 Task: Add the description "Digital dependence fuels the social dilemma." and apply the Custom angle as "-45Â°".
Action: Mouse pressed left at (339, 185)
Screenshot: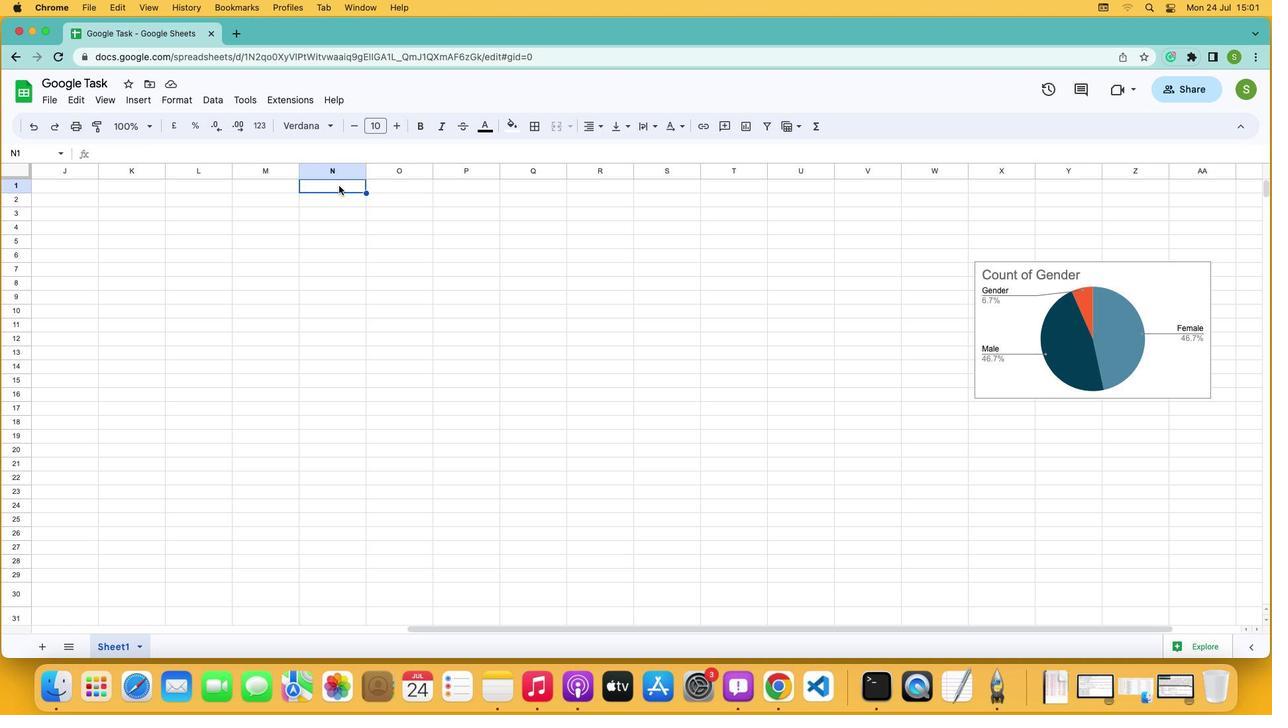 
Action: Key pressed Key.shift'D''i''g''i''t''a''l'Key.space'd''e''p''e''n''d''e''n''c''e'Key.space'f''u''e''l''s'Key.space't''h''e'Key.space's''o''c''i''a''l'Key.space'd''i''l''e''m''m''a'
Screenshot: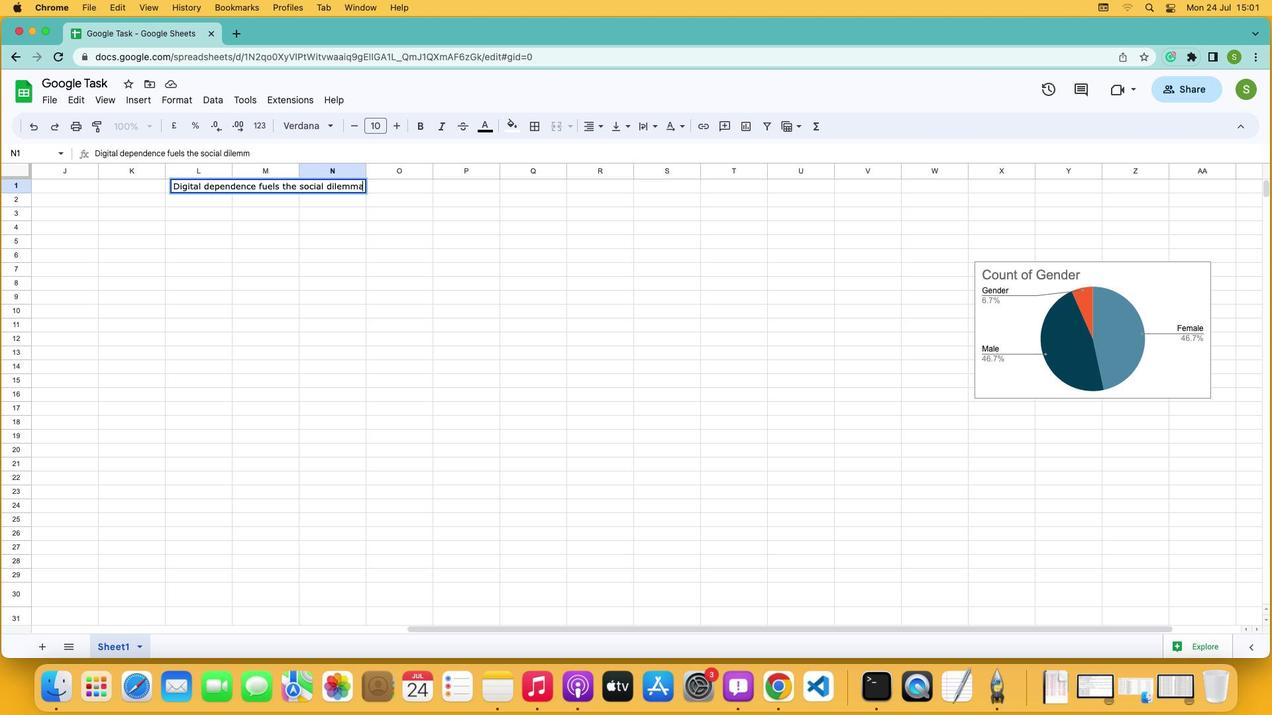 
Action: Mouse moved to (362, 186)
Screenshot: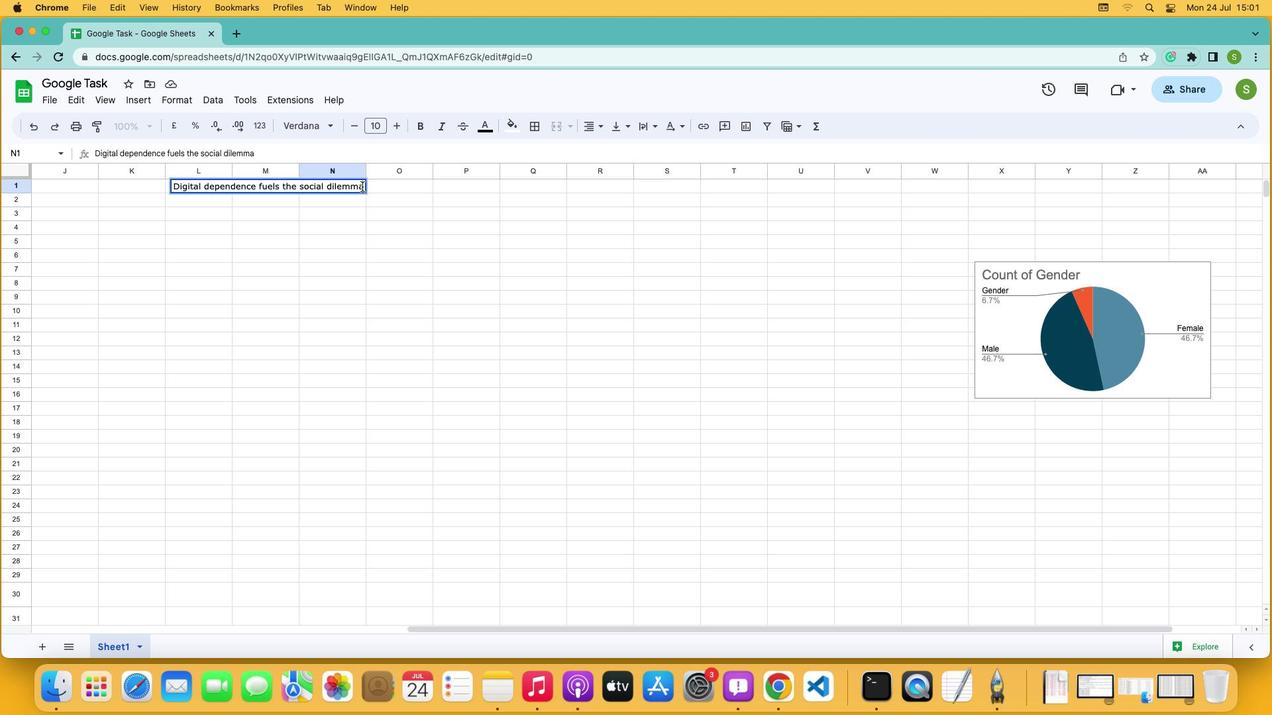 
Action: Mouse pressed left at (362, 186)
Screenshot: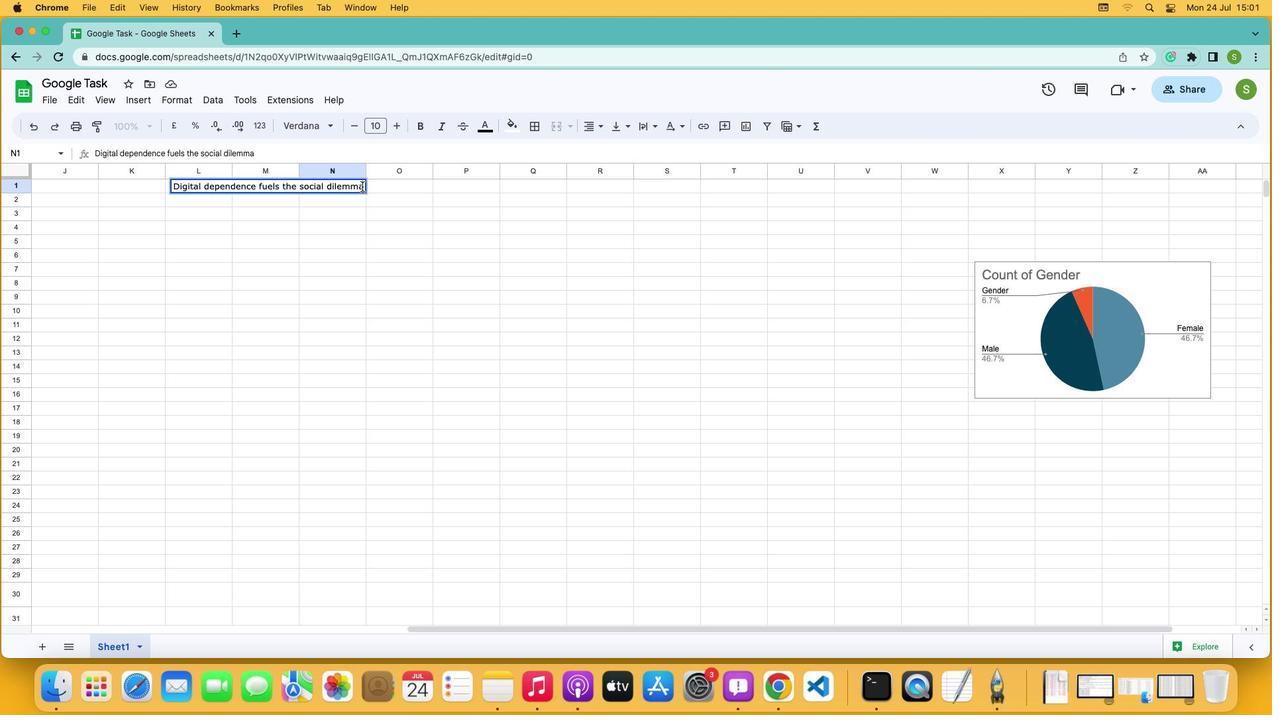 
Action: Mouse moved to (684, 125)
Screenshot: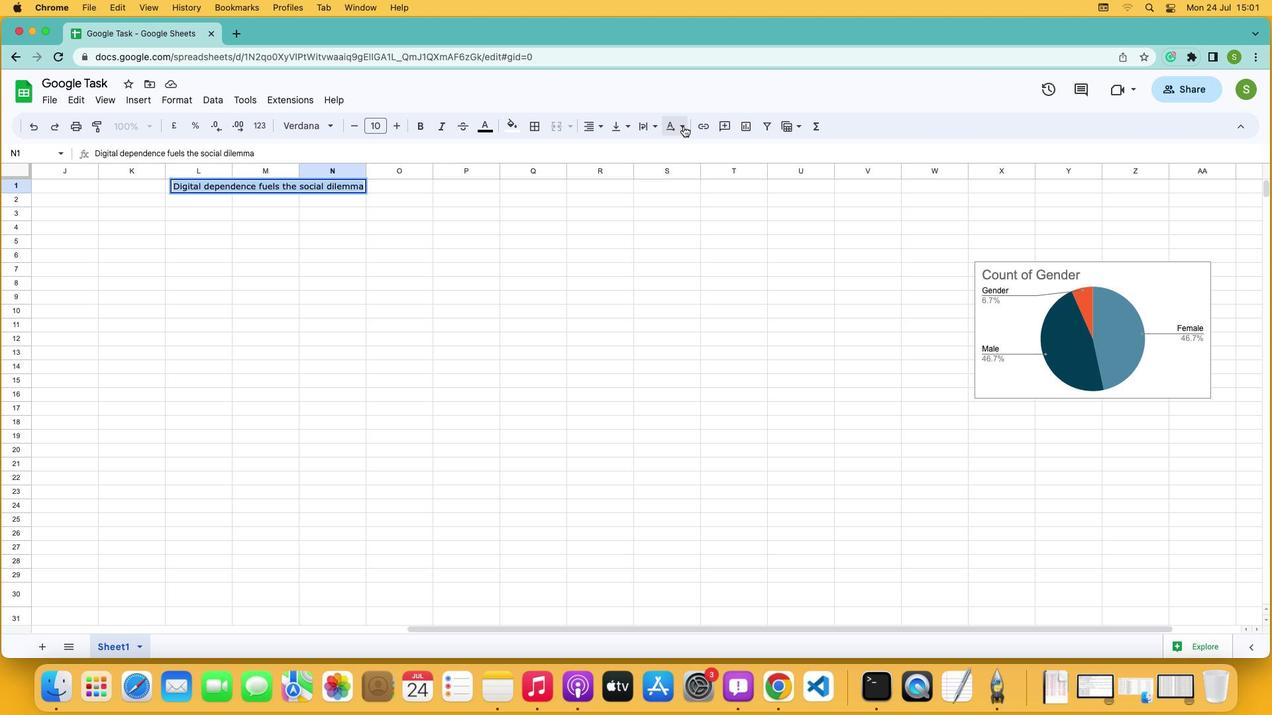 
Action: Mouse pressed left at (684, 125)
Screenshot: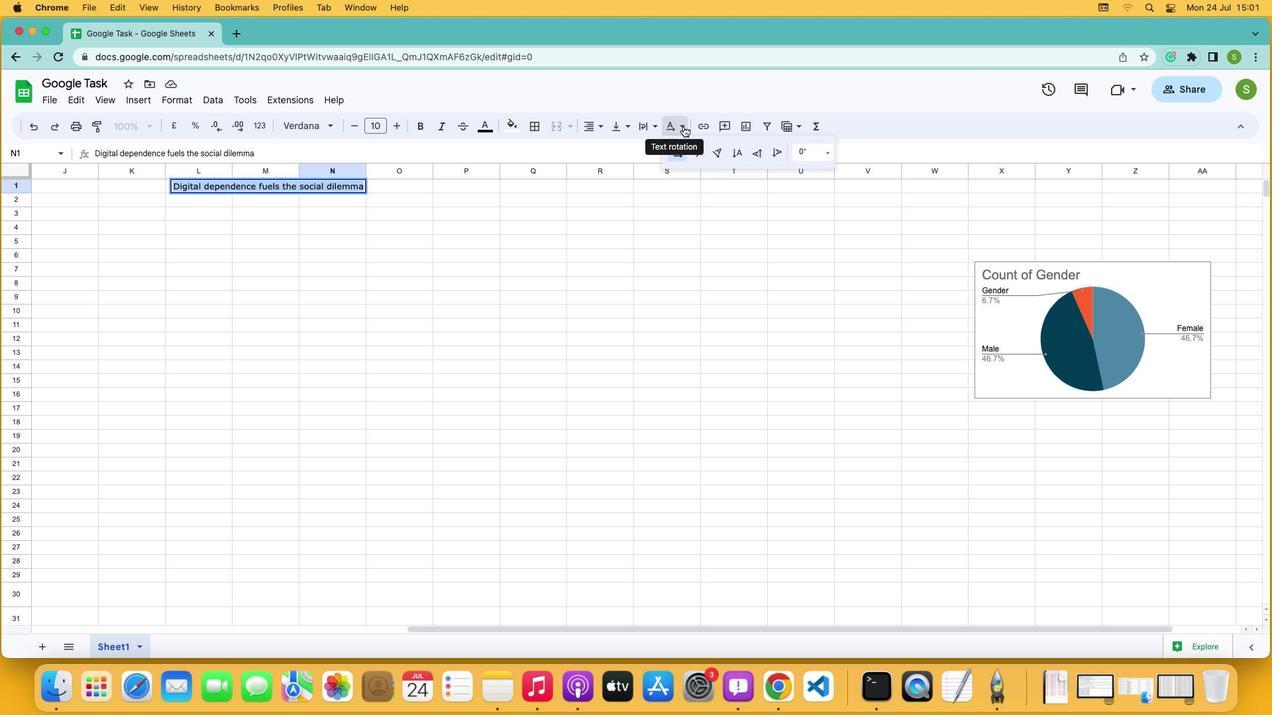 
Action: Mouse moved to (827, 151)
Screenshot: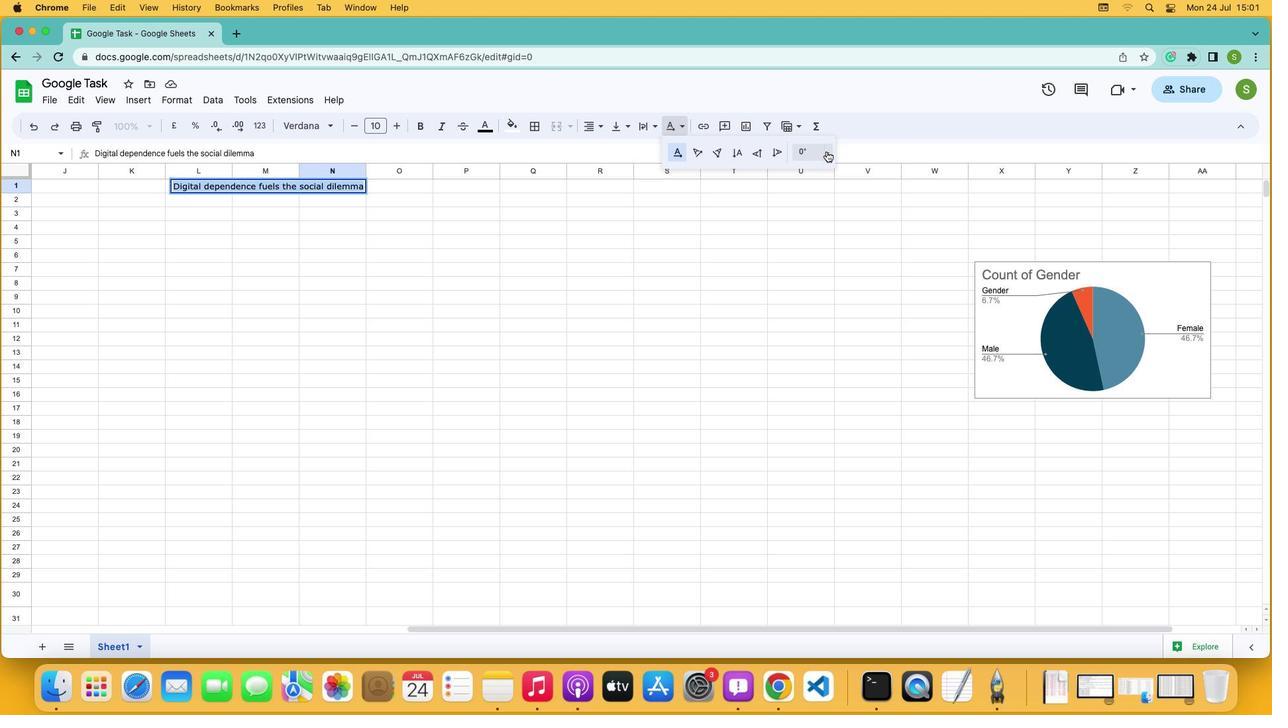 
Action: Mouse pressed left at (827, 151)
Screenshot: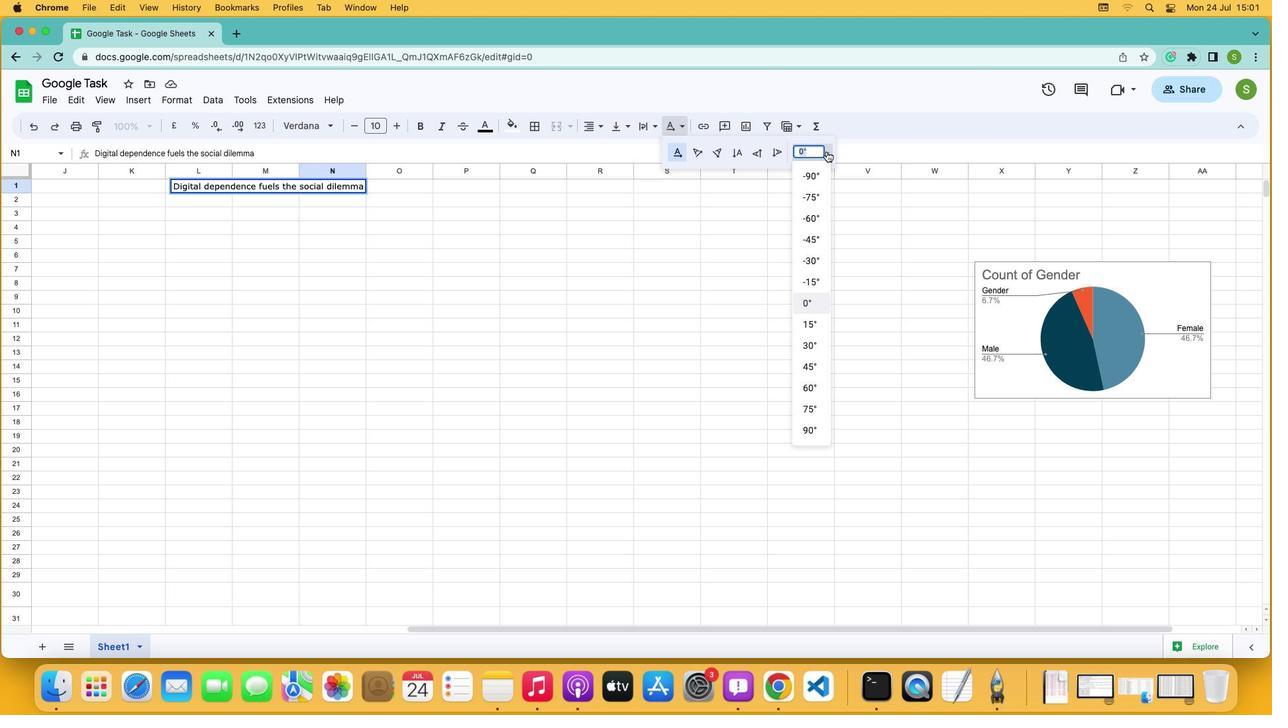 
Action: Mouse moved to (812, 237)
Screenshot: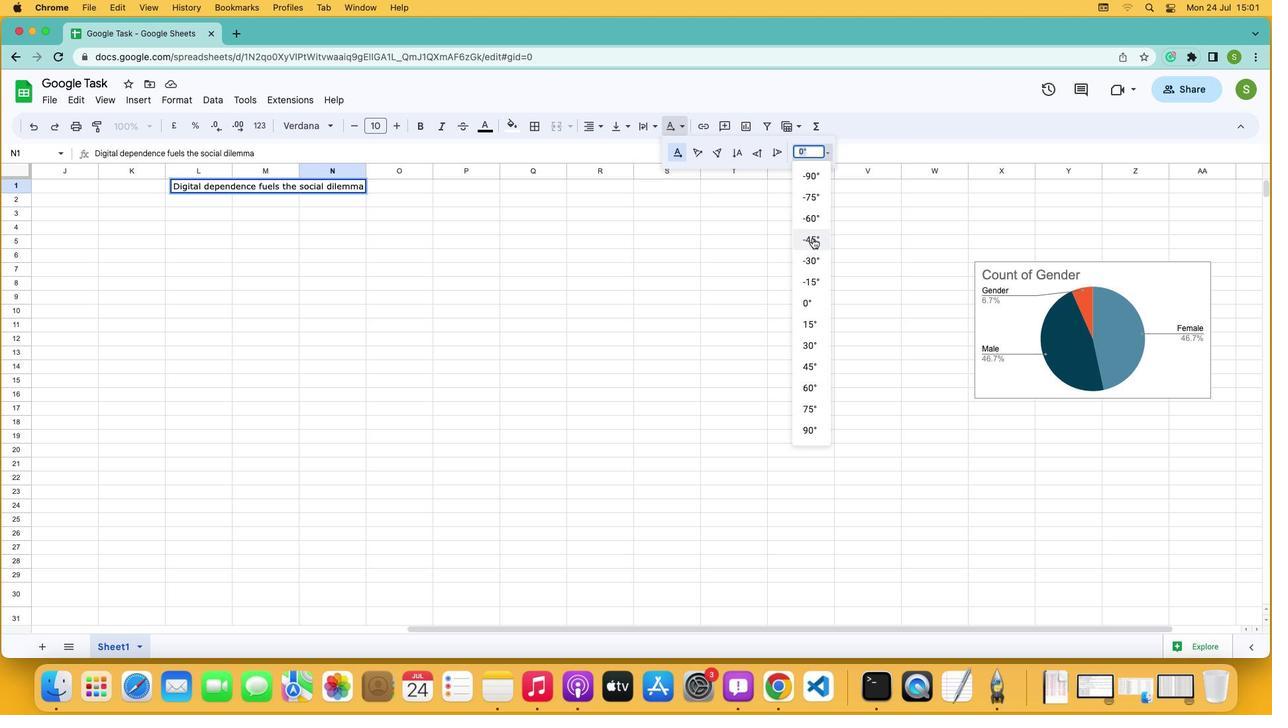 
Action: Mouse pressed left at (812, 237)
Screenshot: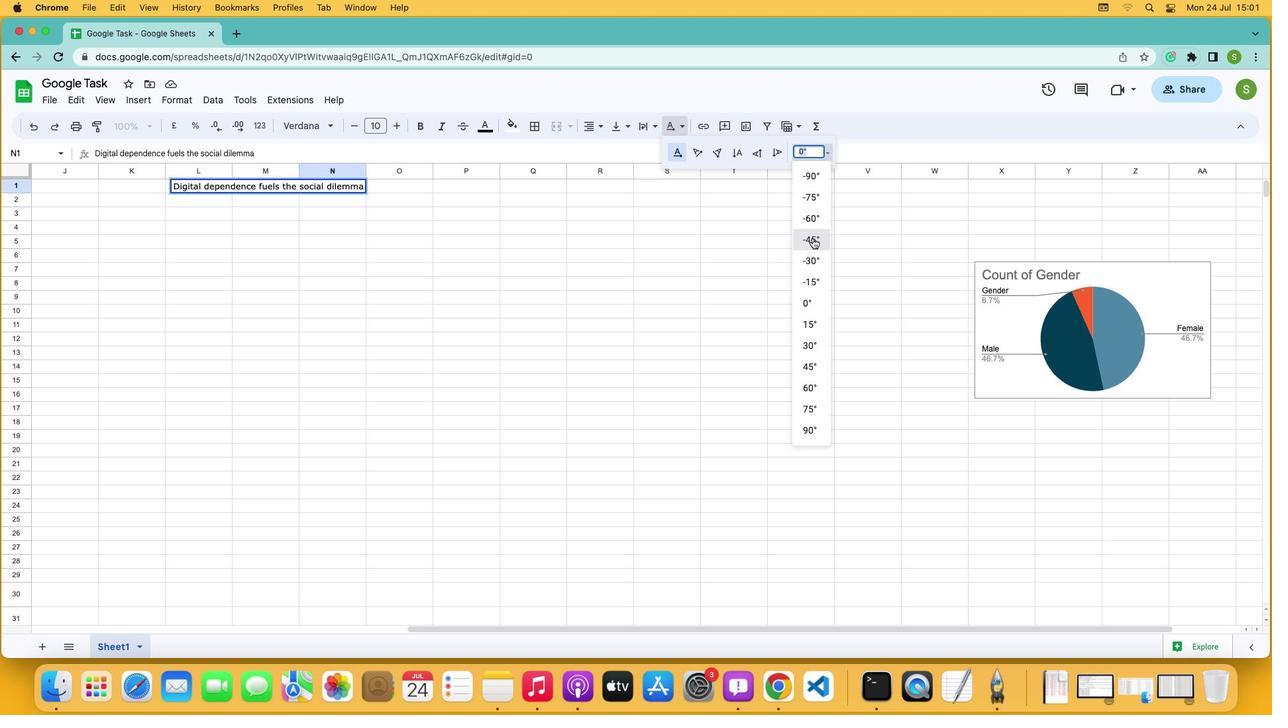 
